Task: Save an email from Outlook to your Documents folder as an Outlook Message Format file.
Action: Mouse moved to (27, 34)
Screenshot: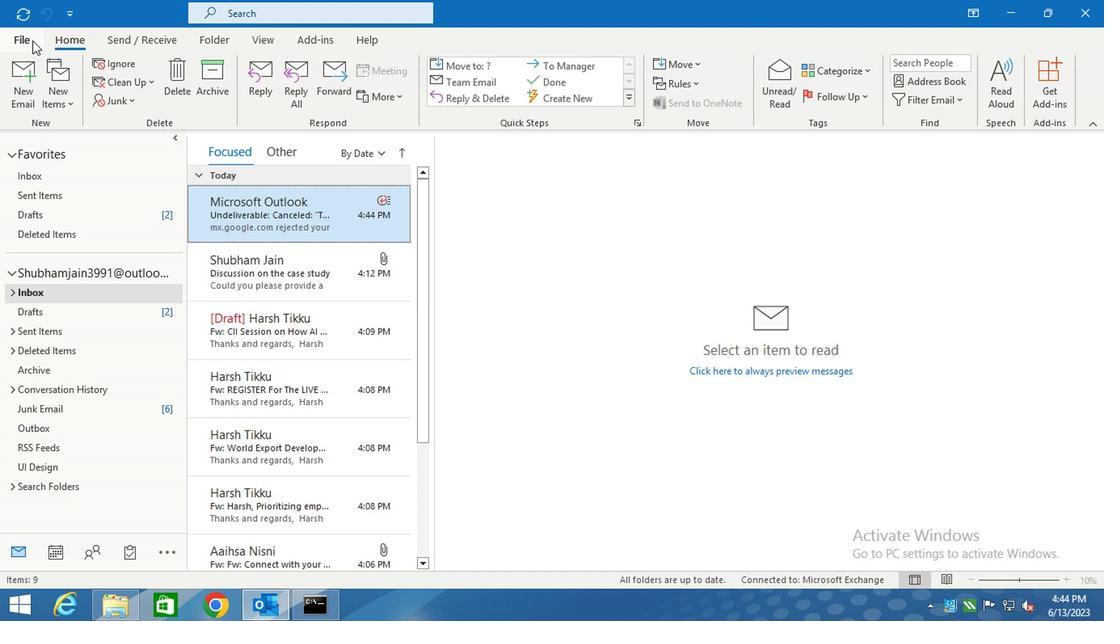 
Action: Mouse pressed left at (27, 34)
Screenshot: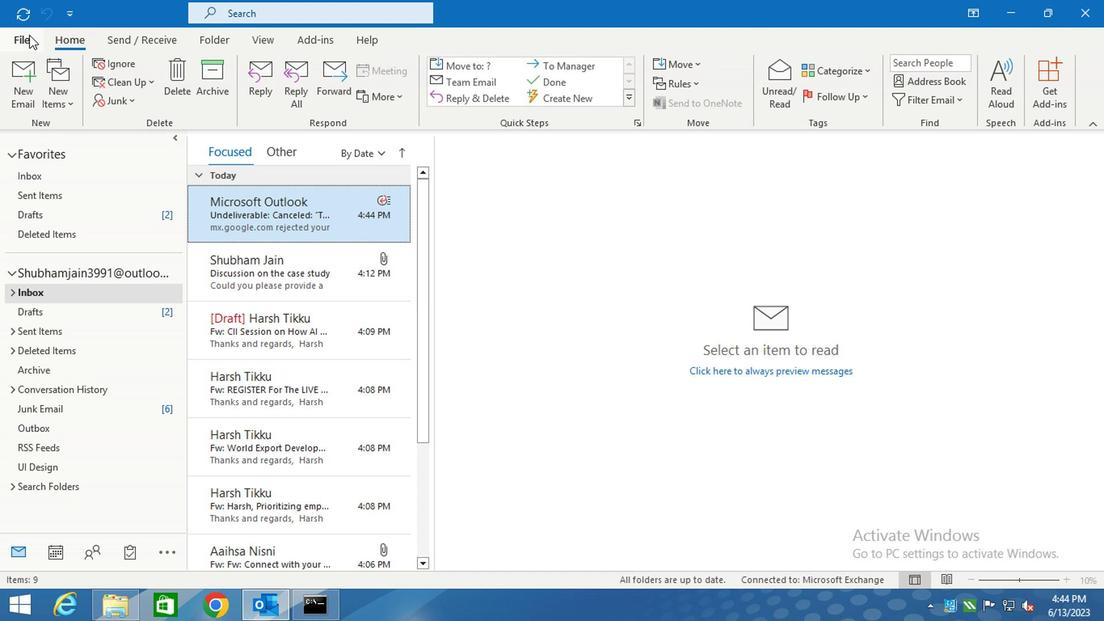 
Action: Mouse moved to (59, 161)
Screenshot: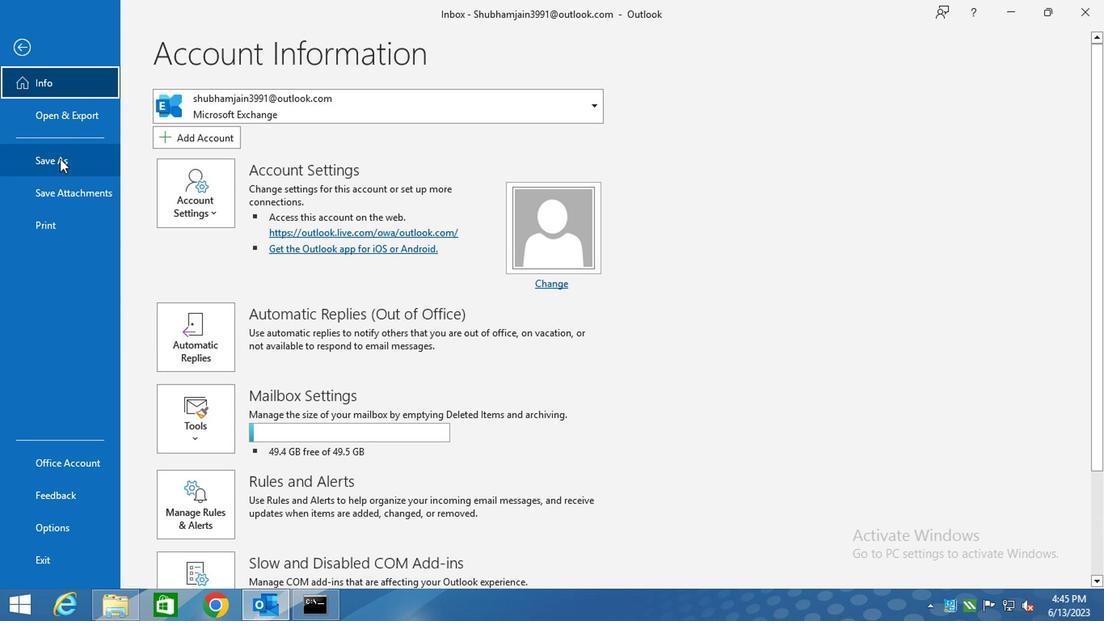 
Action: Mouse pressed left at (59, 161)
Screenshot: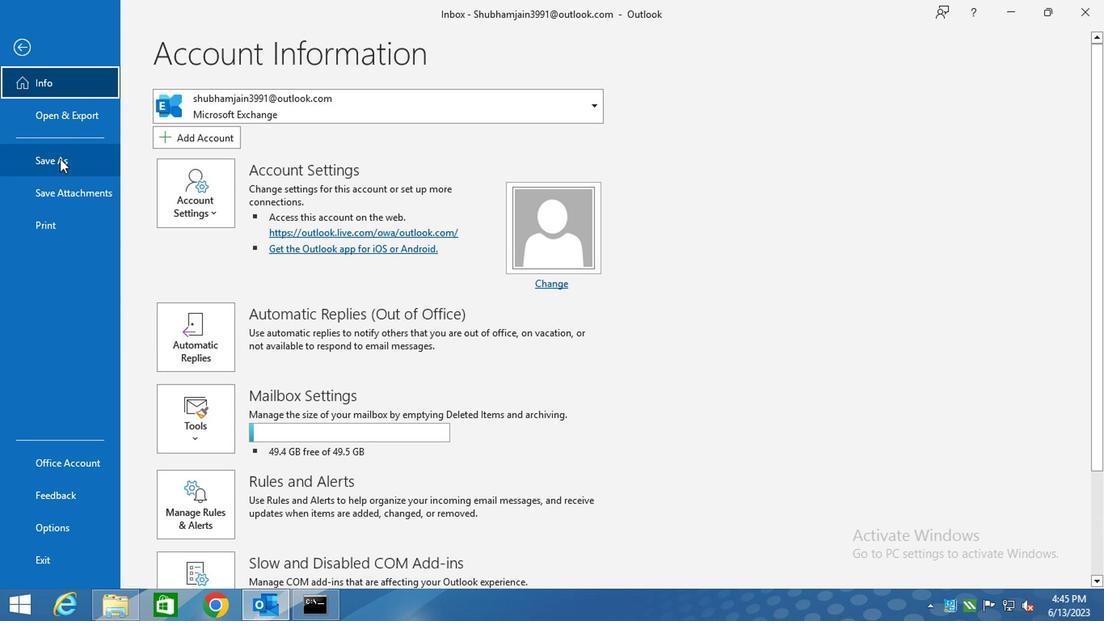
Action: Mouse moved to (103, 185)
Screenshot: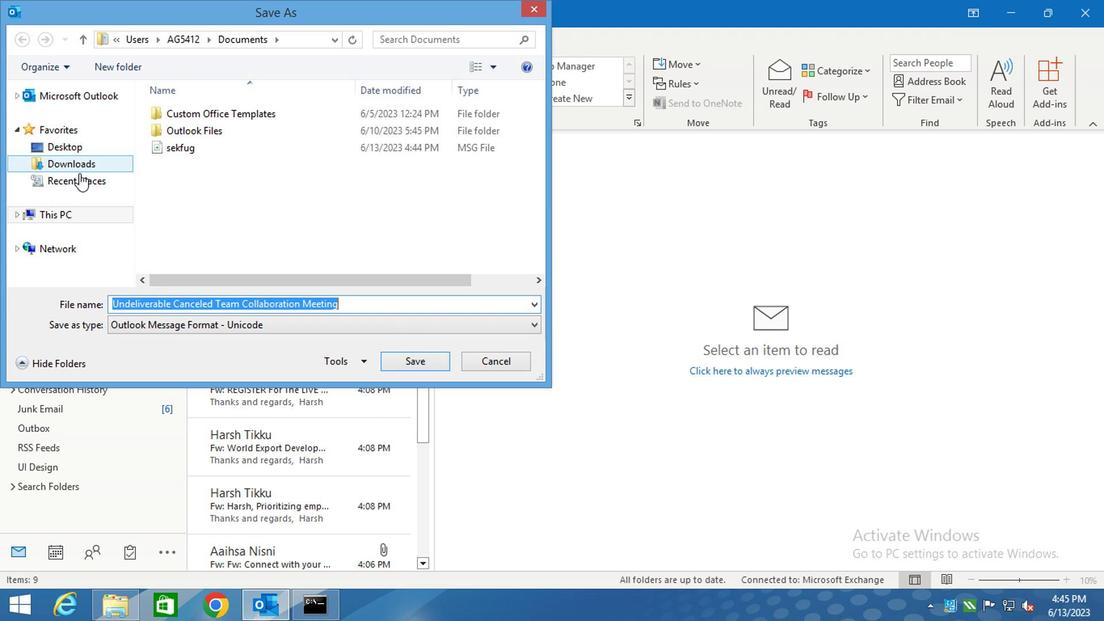 
Action: Key pressed <Key.backspace>outlook1<Key.enter>
Screenshot: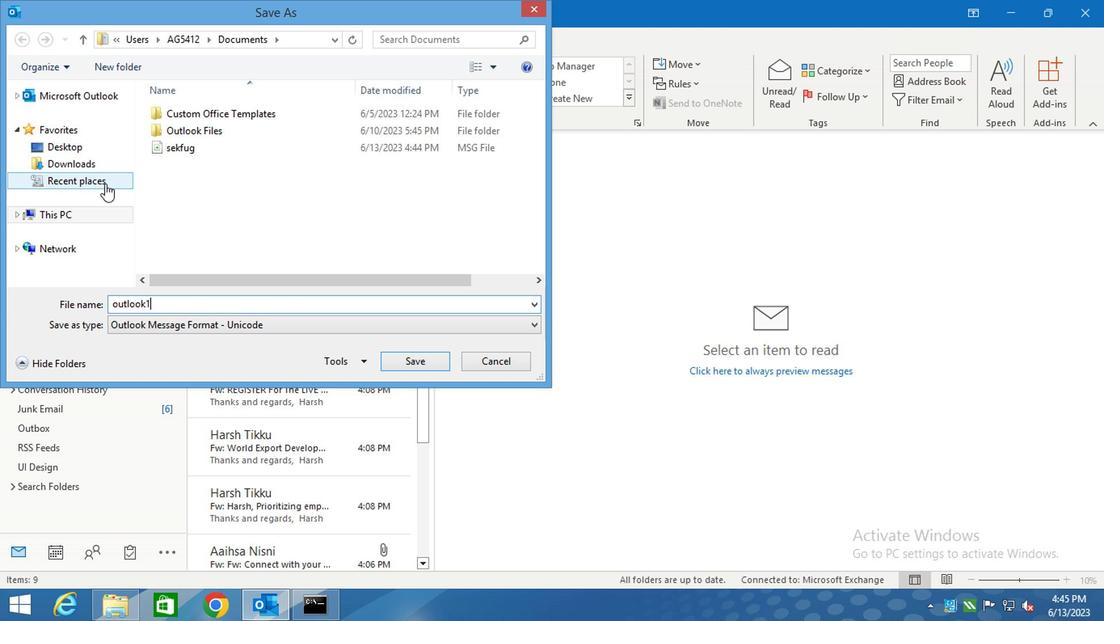 
